 Task: Insert the image of the tiger from the computer.
Action: Mouse moved to (97, 75)
Screenshot: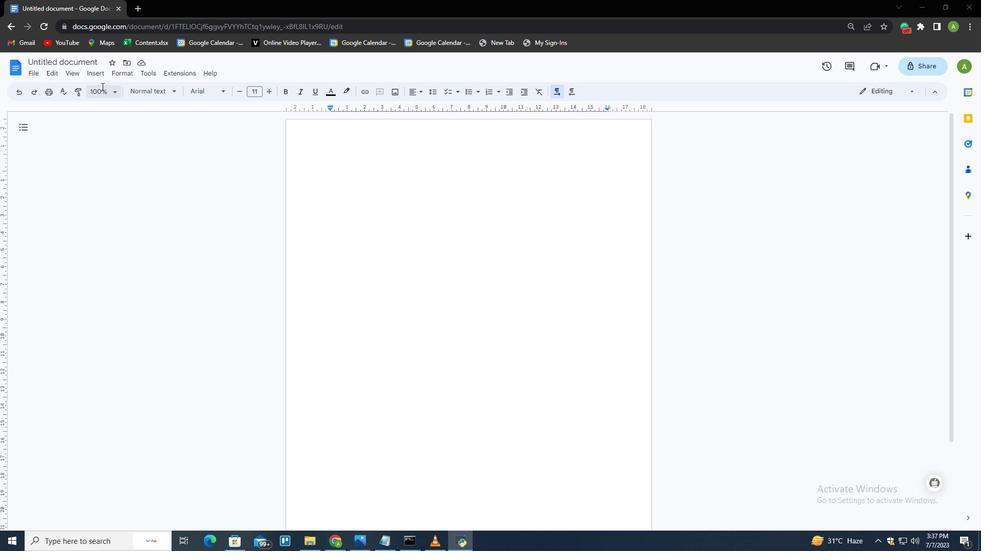 
Action: Mouse pressed left at (97, 75)
Screenshot: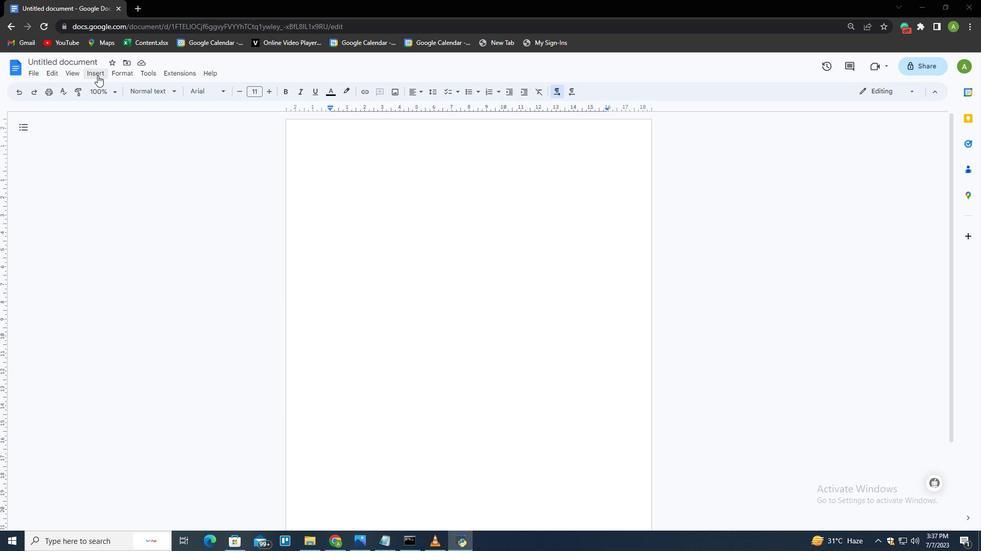 
Action: Mouse moved to (261, 88)
Screenshot: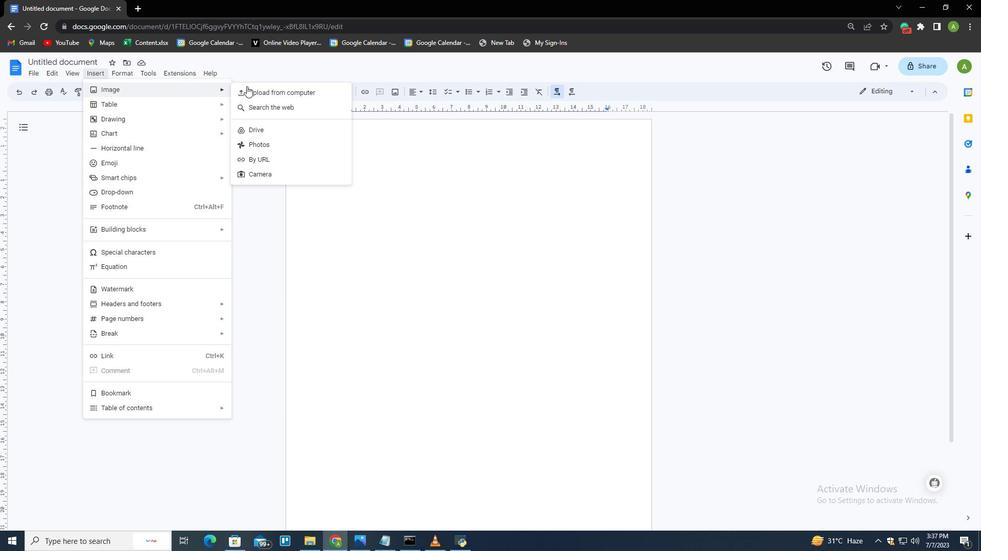 
Action: Mouse pressed left at (261, 88)
Screenshot: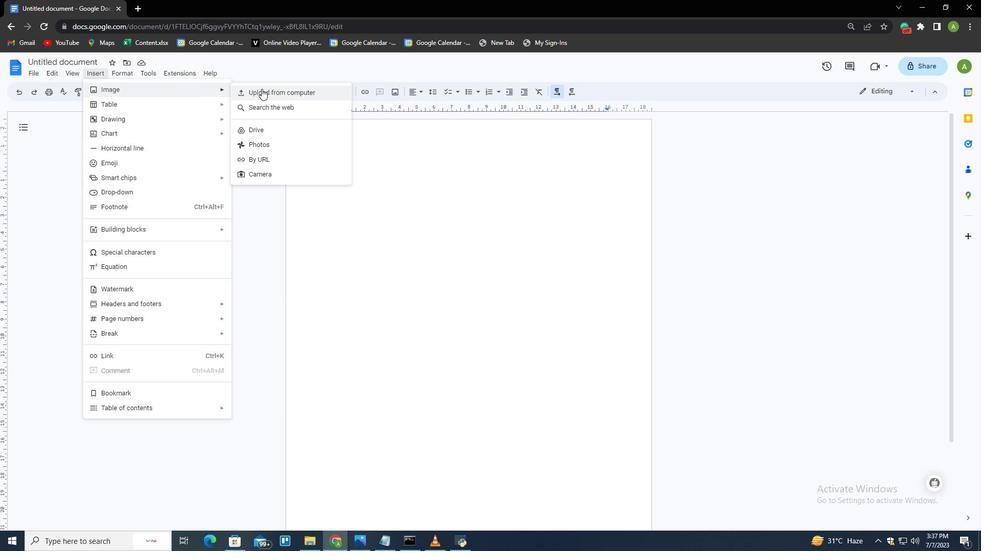 
Action: Mouse moved to (218, 172)
Screenshot: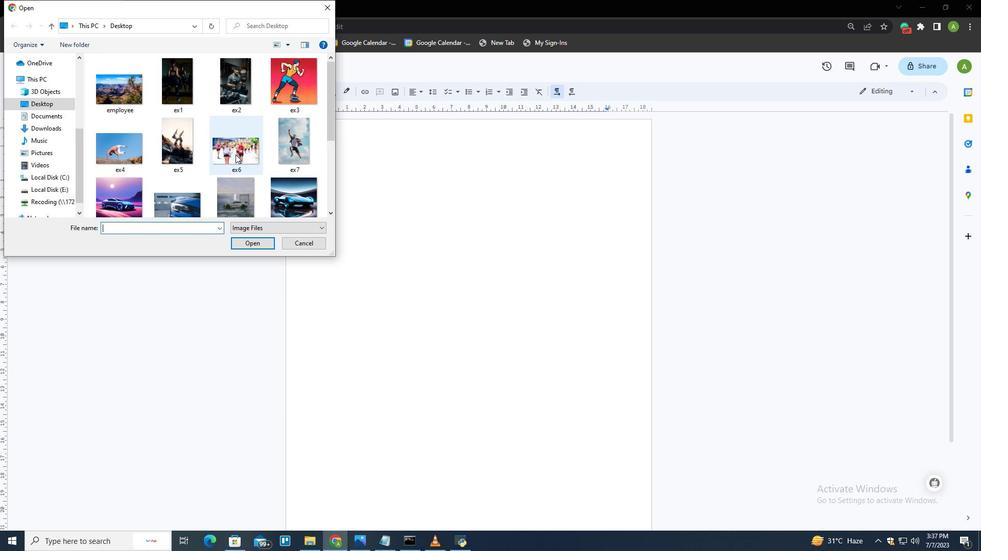 
Action: Mouse scrolled (218, 171) with delta (0, 0)
Screenshot: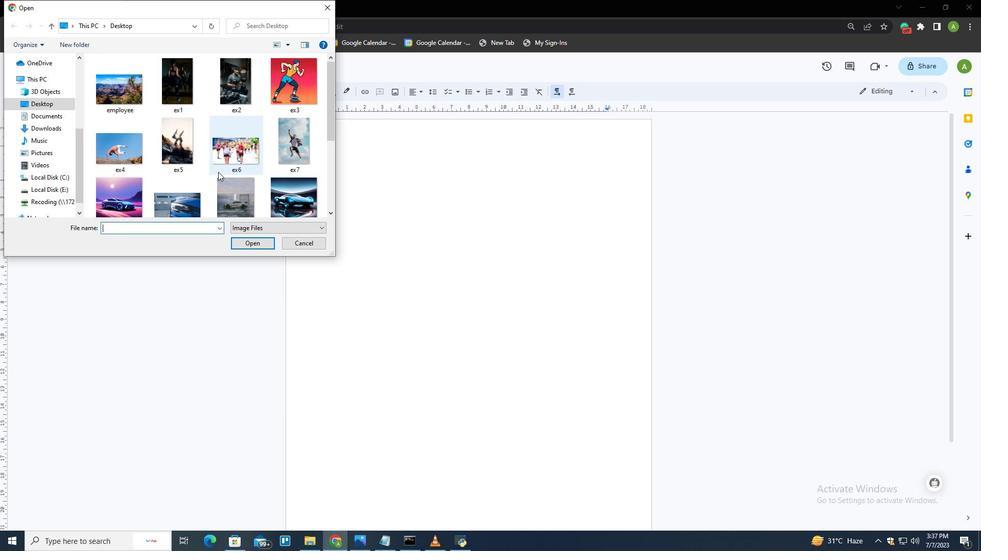 
Action: Mouse scrolled (218, 171) with delta (0, 0)
Screenshot: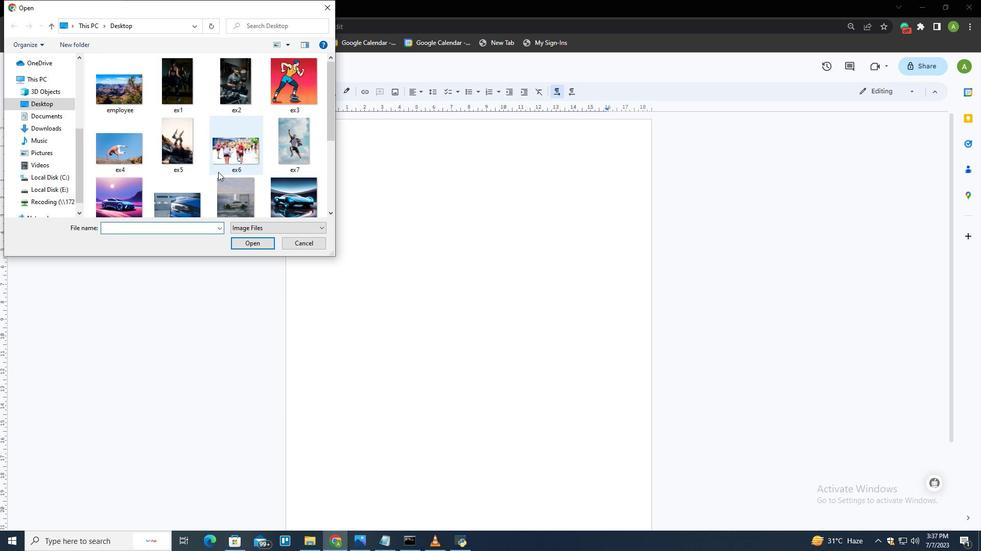 
Action: Mouse scrolled (218, 171) with delta (0, 0)
Screenshot: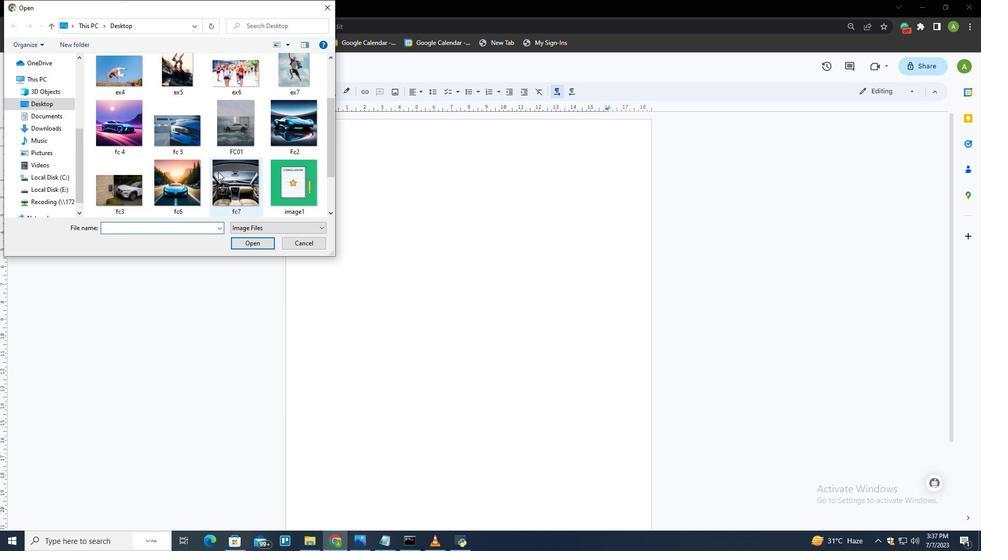 
Action: Mouse scrolled (218, 171) with delta (0, 0)
Screenshot: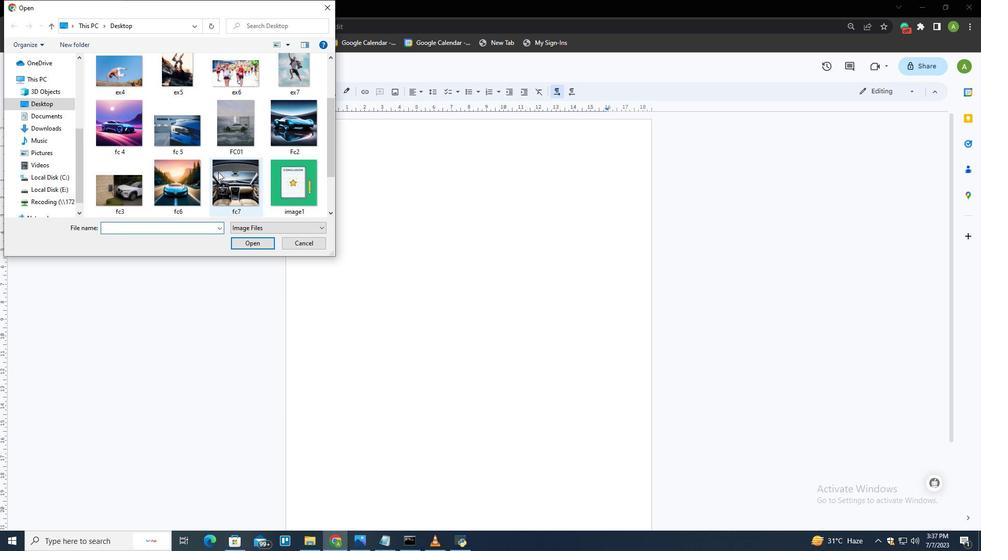 
Action: Mouse scrolled (218, 171) with delta (0, 0)
Screenshot: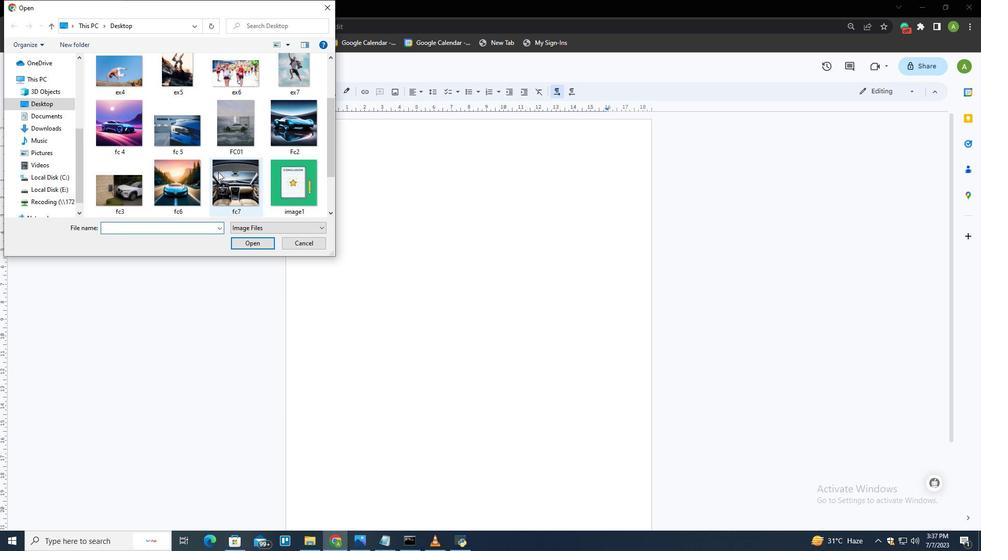 
Action: Mouse moved to (289, 182)
Screenshot: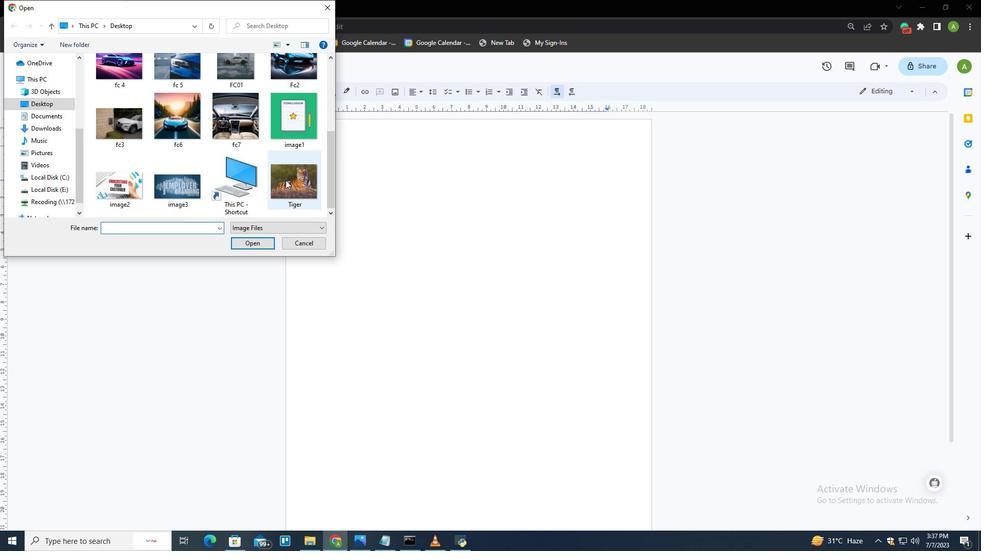 
Action: Mouse pressed left at (289, 182)
Screenshot: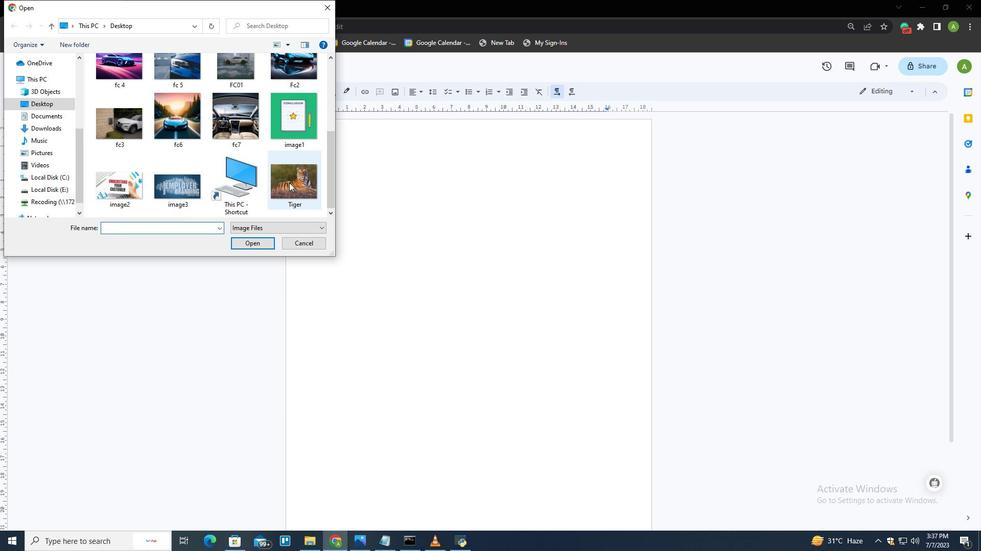 
Action: Mouse moved to (256, 239)
Screenshot: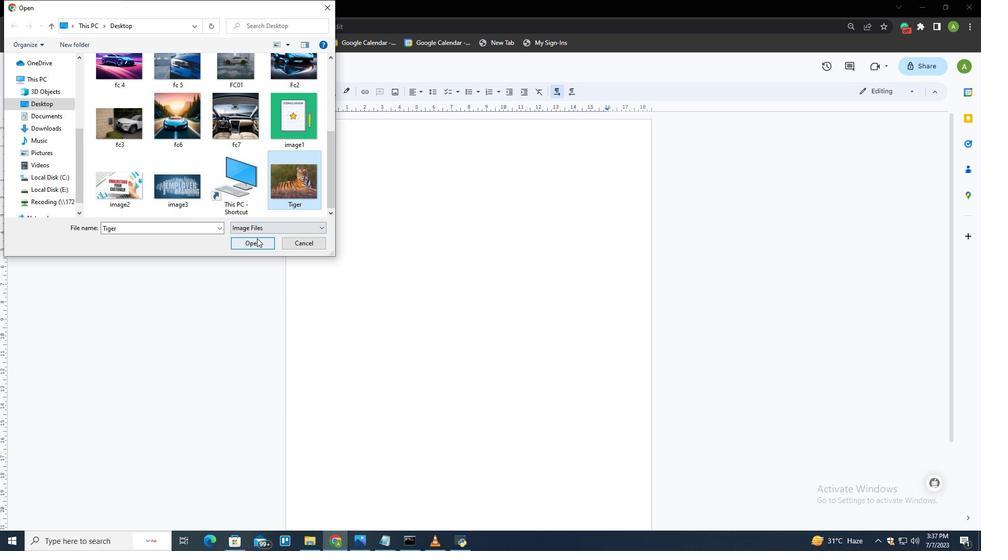 
Action: Mouse pressed left at (256, 239)
Screenshot: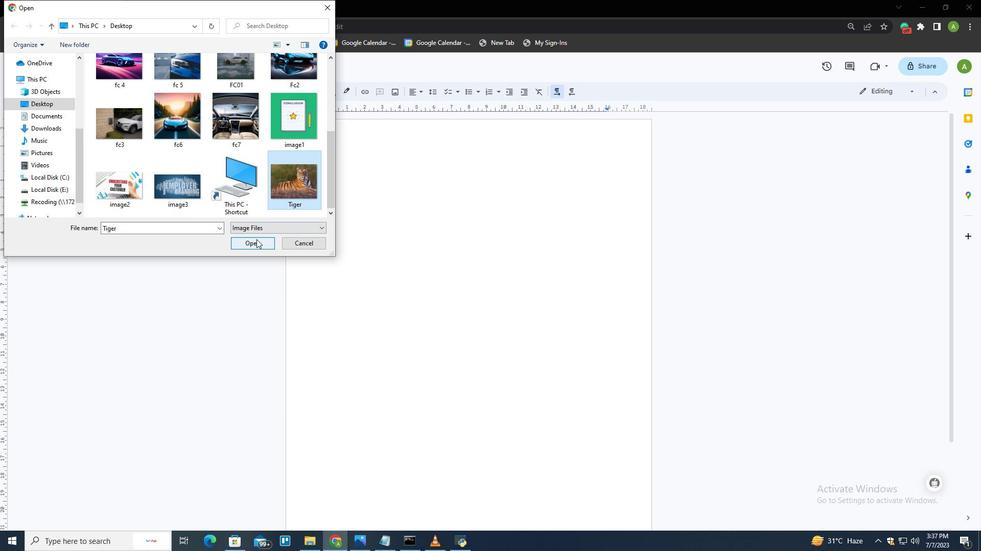 
Action: Mouse moved to (336, 311)
Screenshot: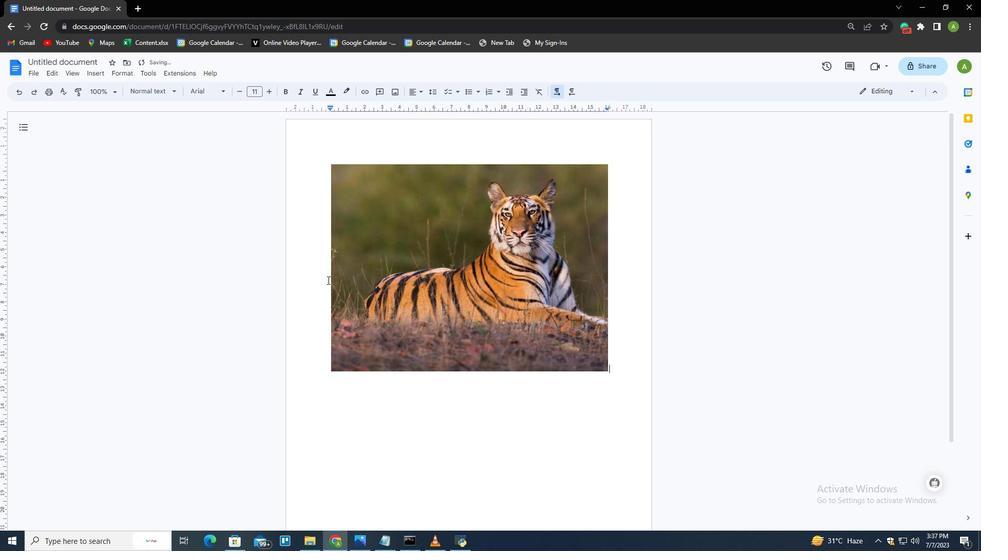 
